 Task: Set the throttling to "Low-end mobile" from device toolbar.
Action: Mouse moved to (967, 30)
Screenshot: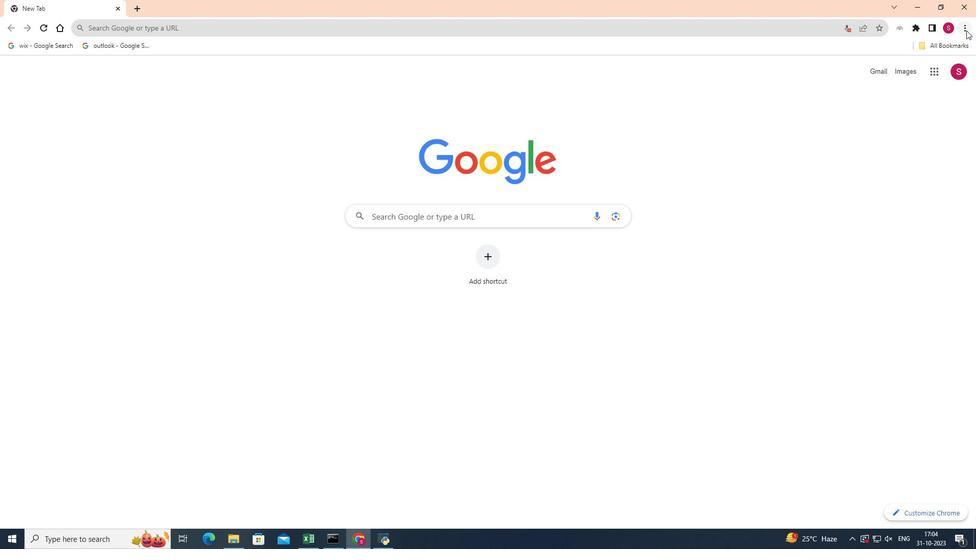 
Action: Mouse pressed left at (967, 30)
Screenshot: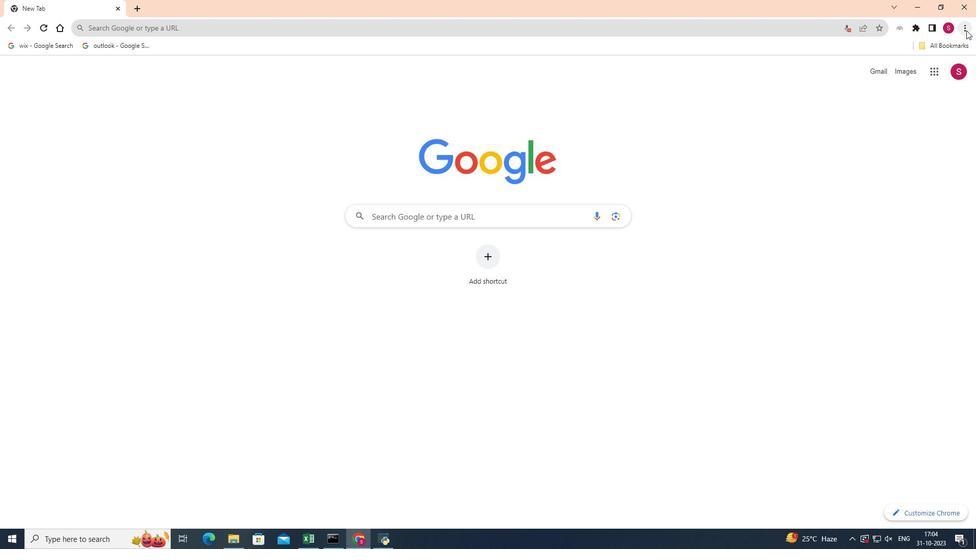 
Action: Mouse moved to (865, 181)
Screenshot: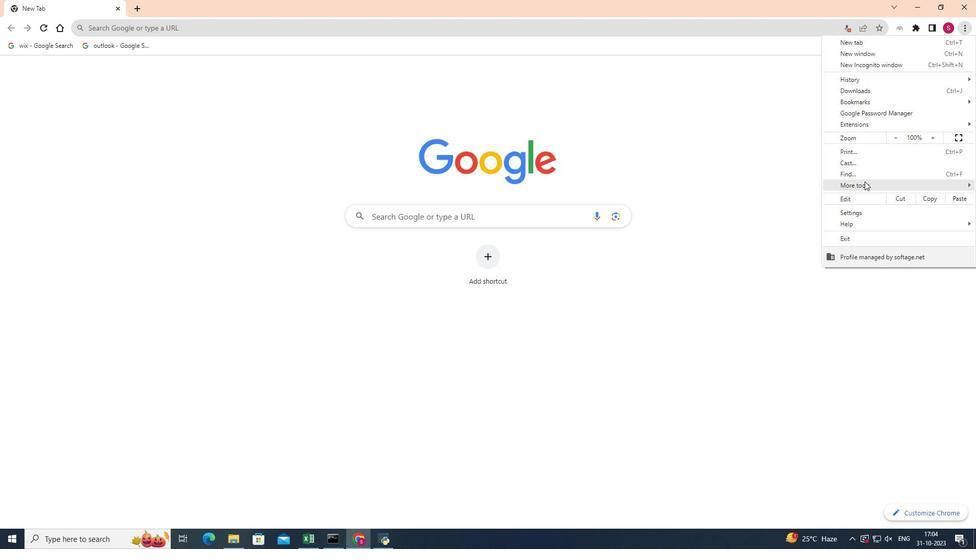 
Action: Mouse pressed left at (865, 181)
Screenshot: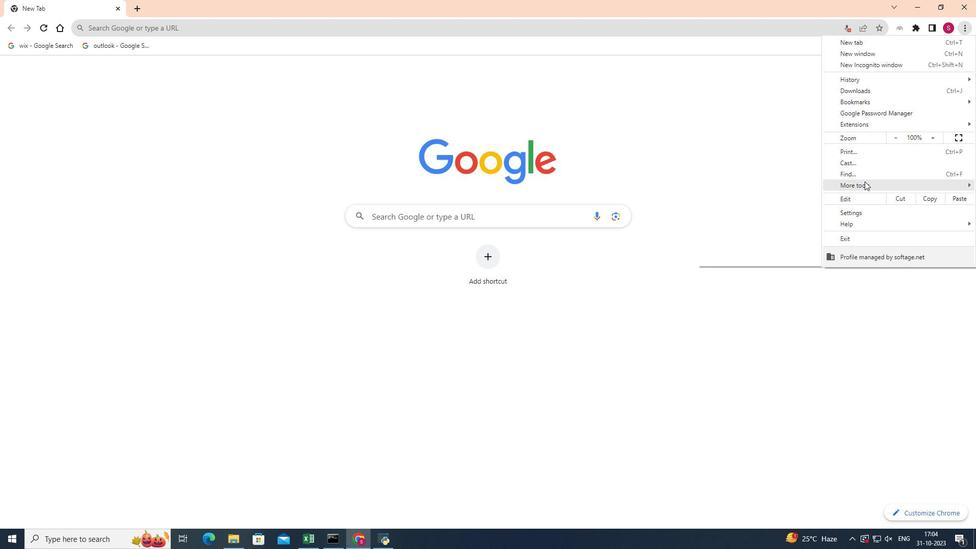 
Action: Mouse moved to (745, 257)
Screenshot: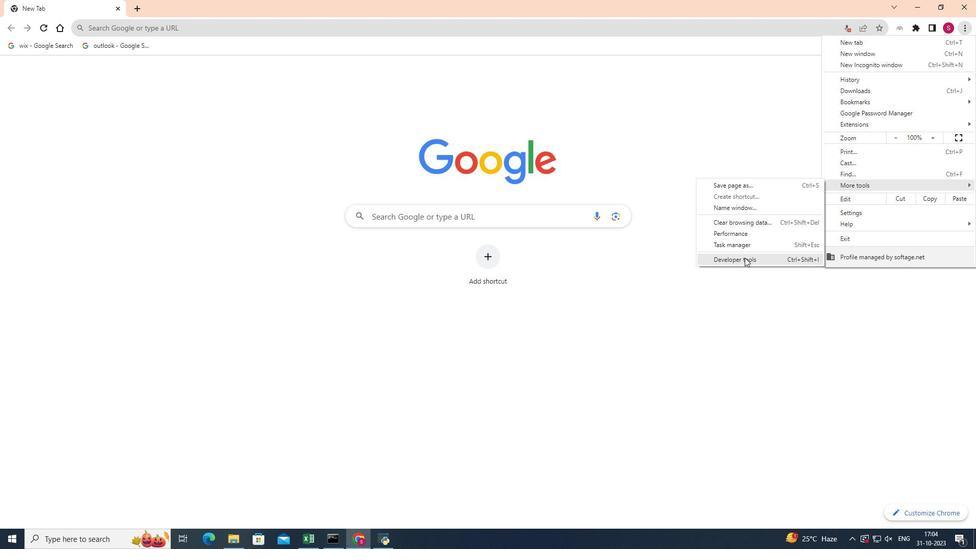 
Action: Mouse pressed left at (745, 257)
Screenshot: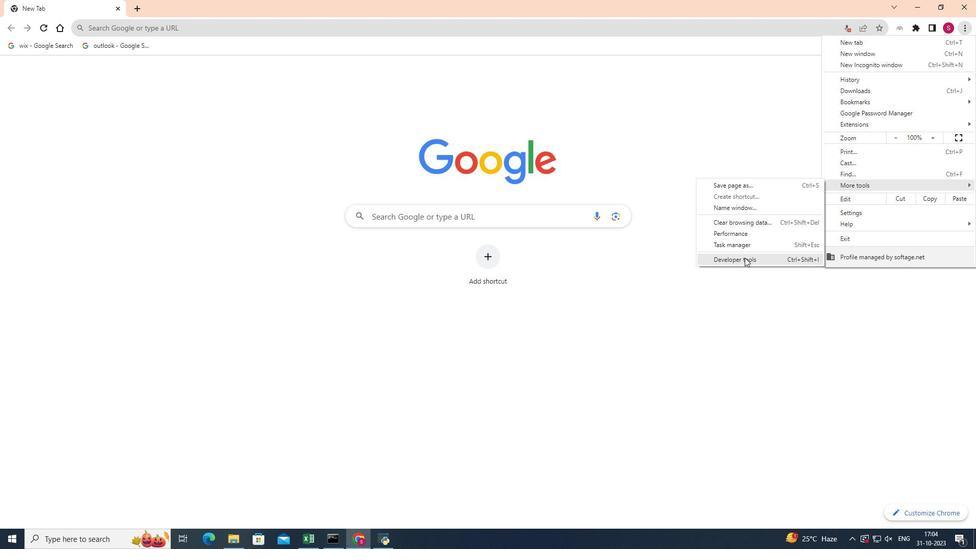 
Action: Mouse moved to (722, 62)
Screenshot: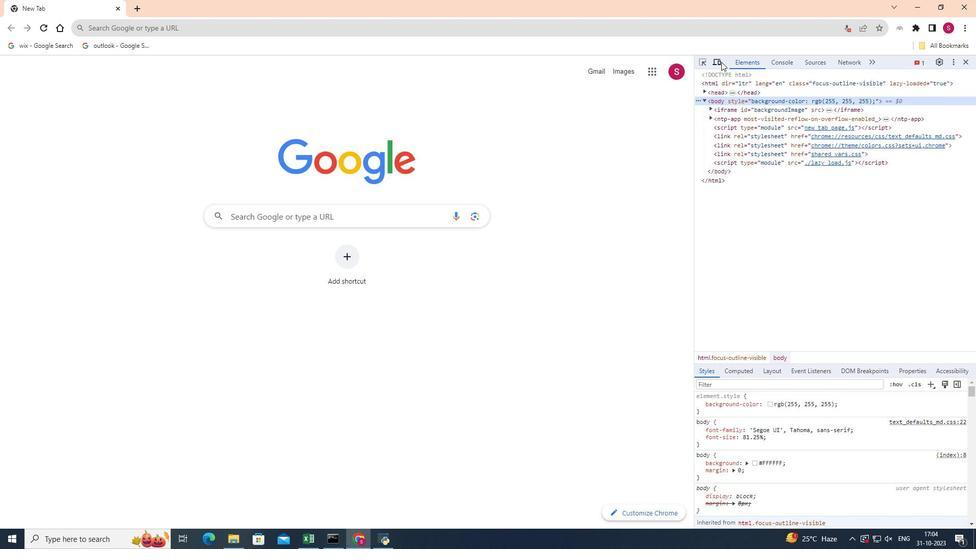 
Action: Mouse pressed left at (722, 62)
Screenshot: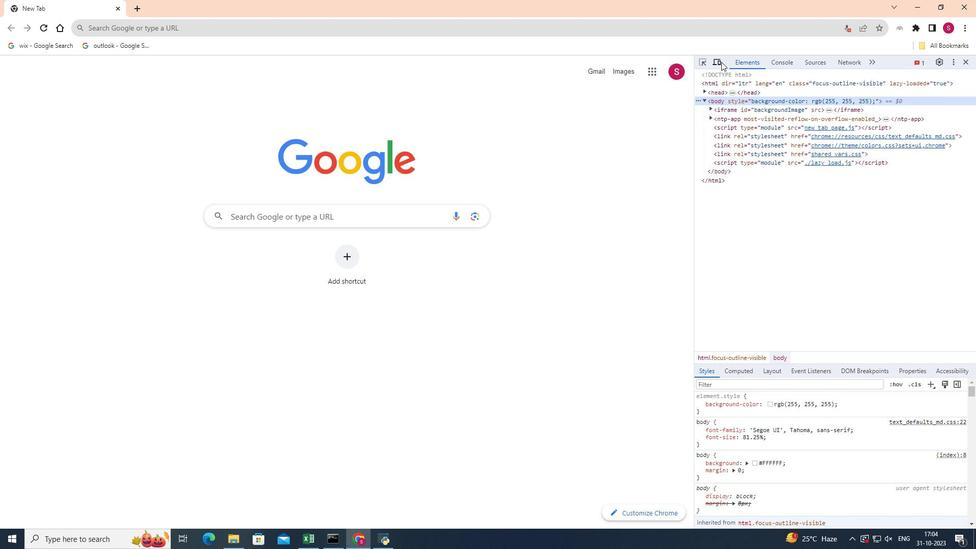 
Action: Mouse moved to (432, 60)
Screenshot: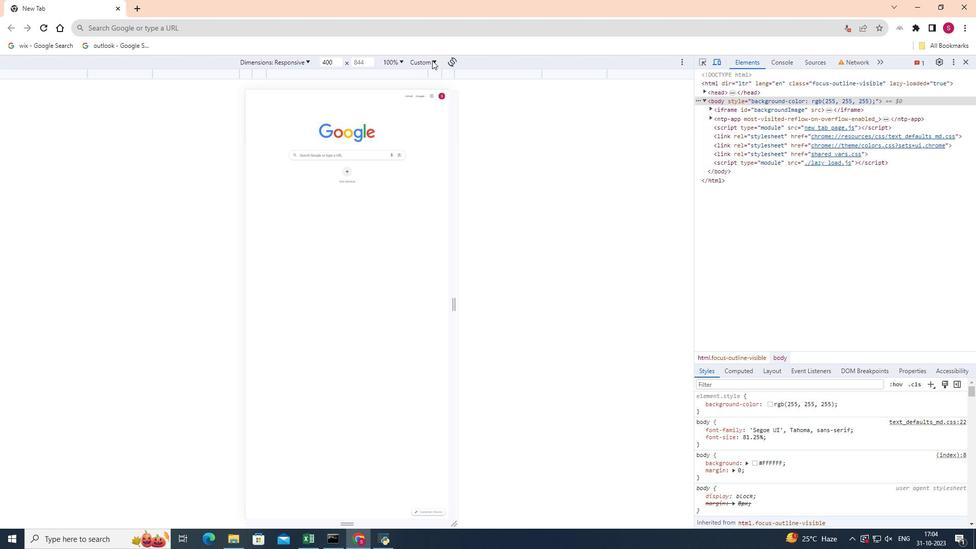 
Action: Mouse pressed left at (432, 60)
Screenshot: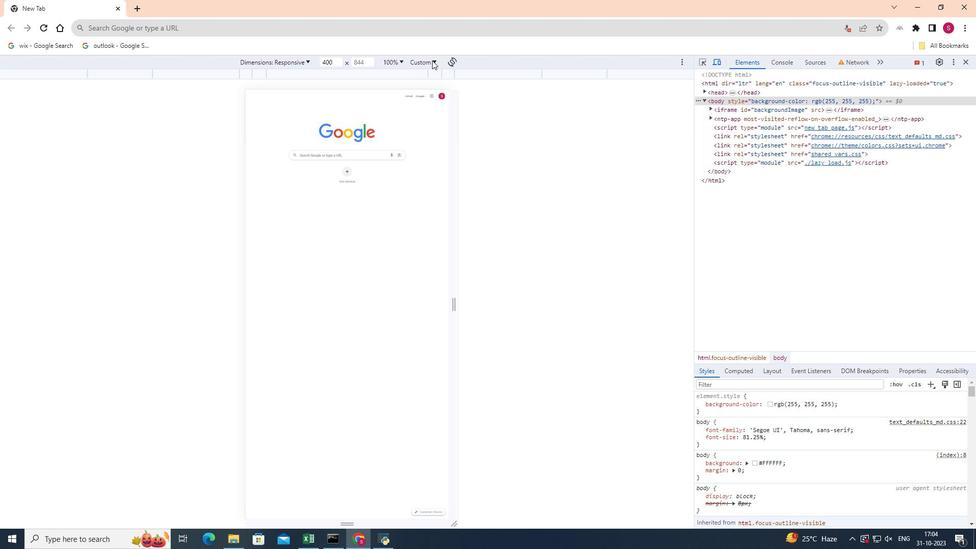 
Action: Mouse moved to (443, 97)
Screenshot: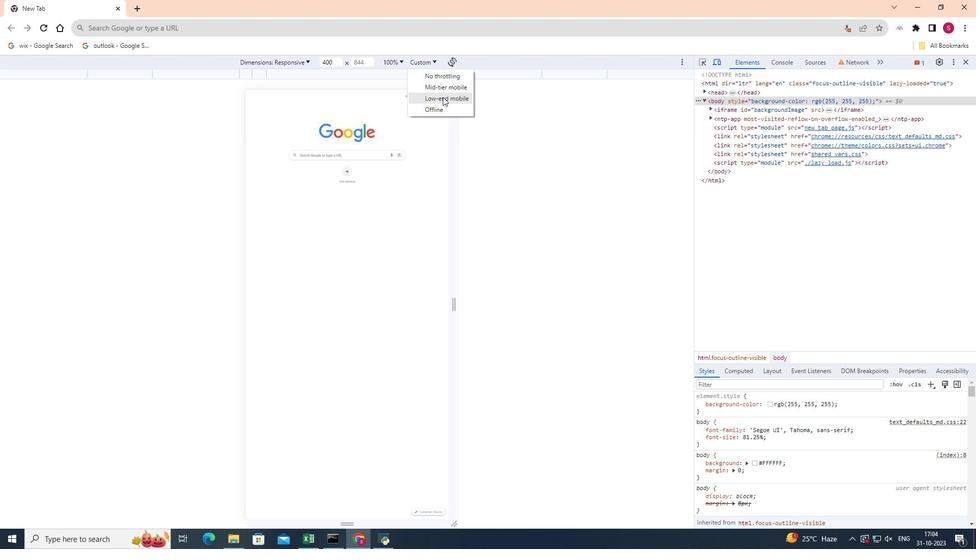 
Action: Mouse pressed left at (443, 97)
Screenshot: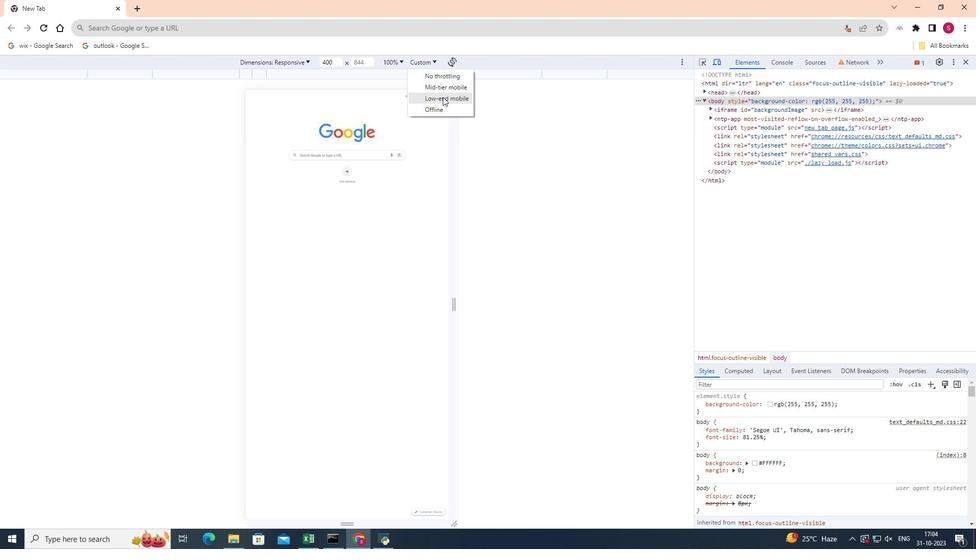 
Action: Mouse moved to (635, 150)
Screenshot: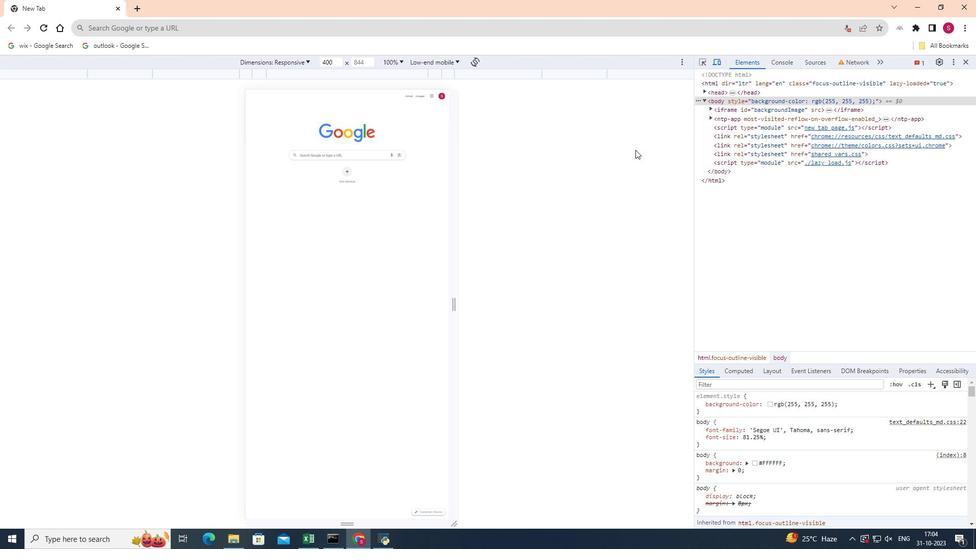 
